 Task: Create Workspace Direct Marketing Workspace description Improve paid advertising return on investment (ROI). Workspace type Operations
Action: Mouse moved to (433, 95)
Screenshot: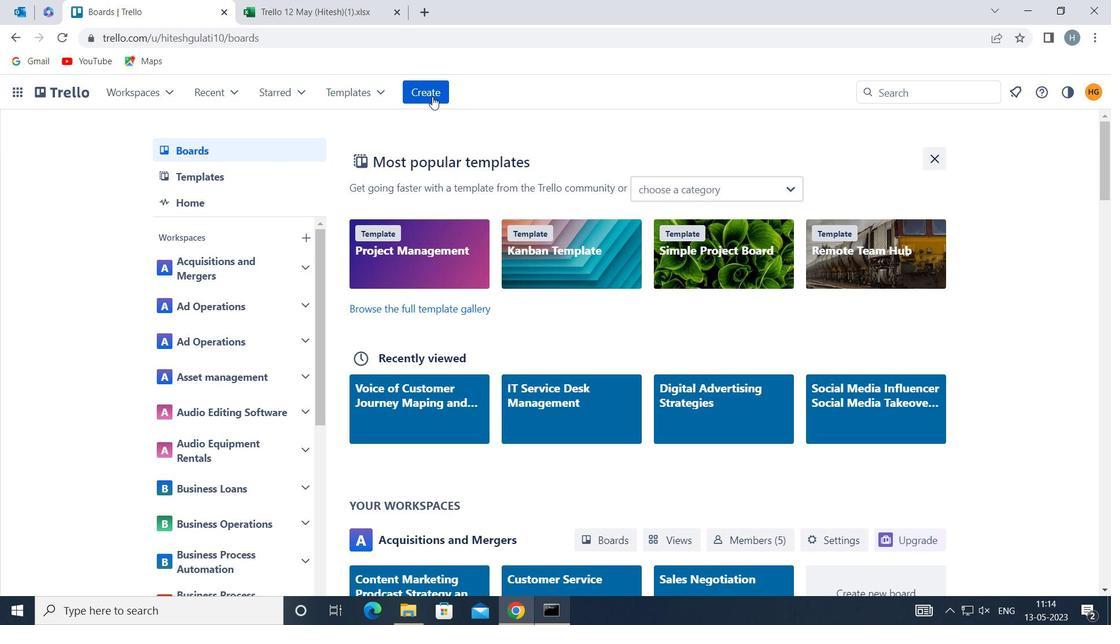 
Action: Mouse pressed left at (433, 95)
Screenshot: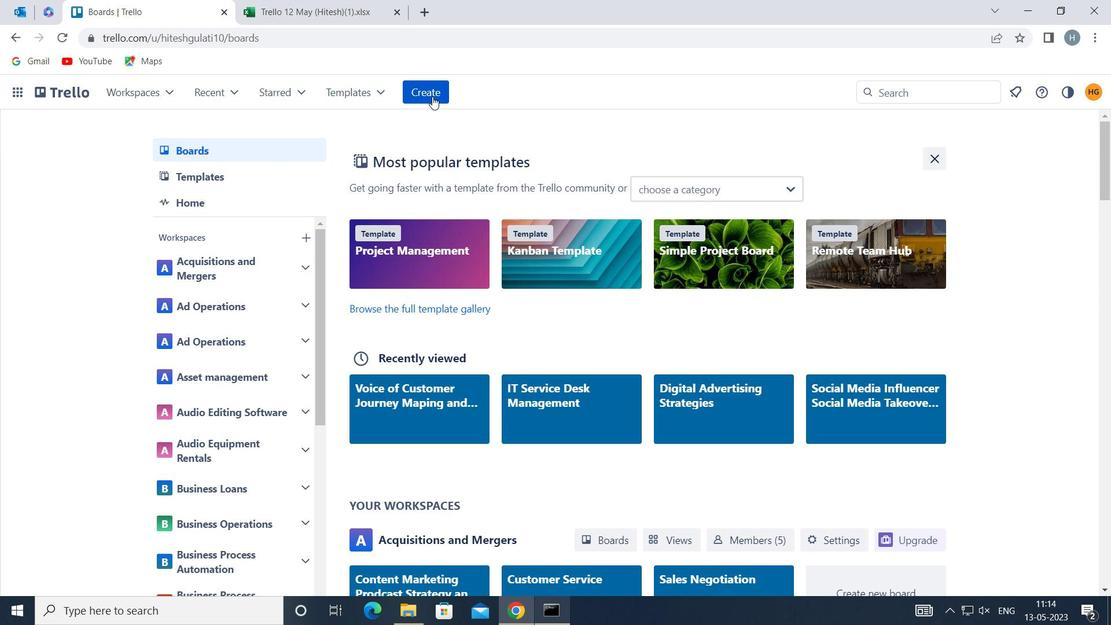 
Action: Mouse moved to (507, 242)
Screenshot: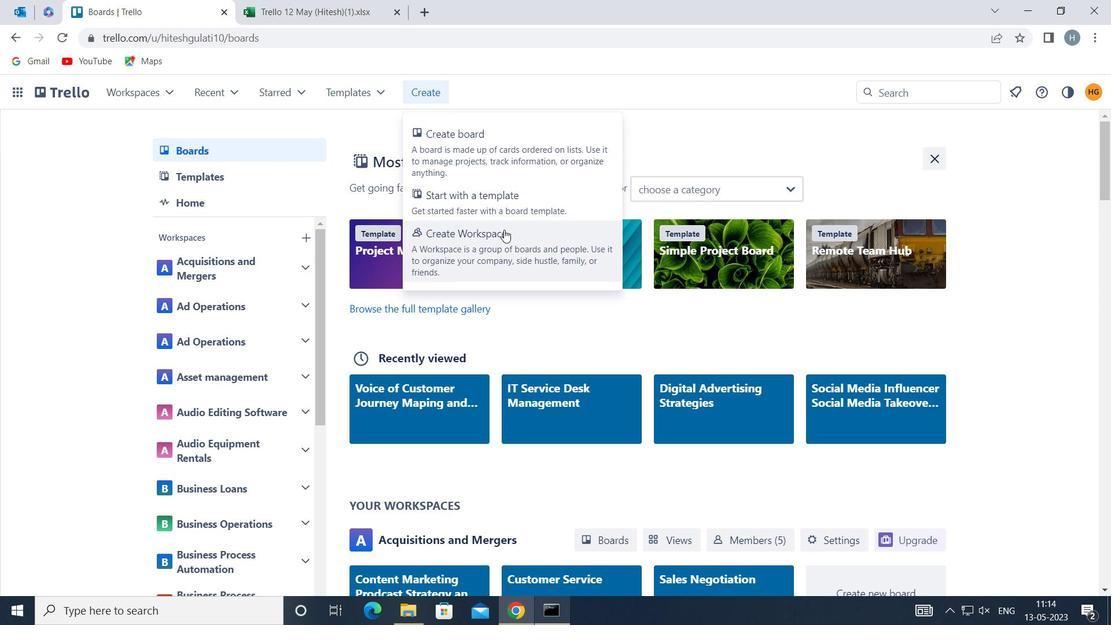 
Action: Mouse pressed left at (507, 242)
Screenshot: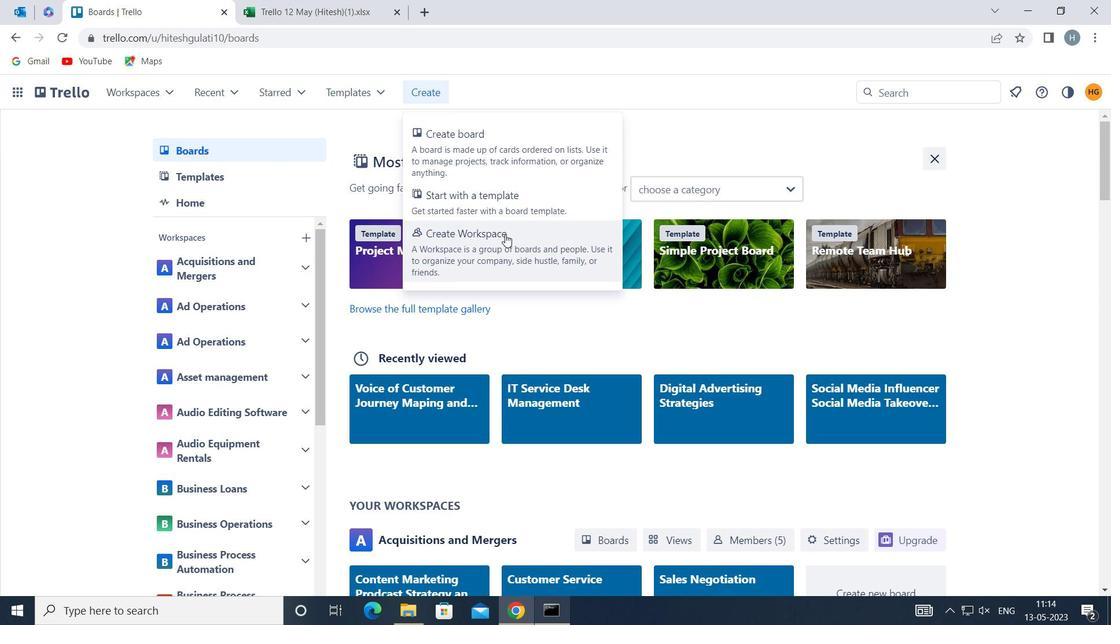 
Action: Mouse moved to (506, 257)
Screenshot: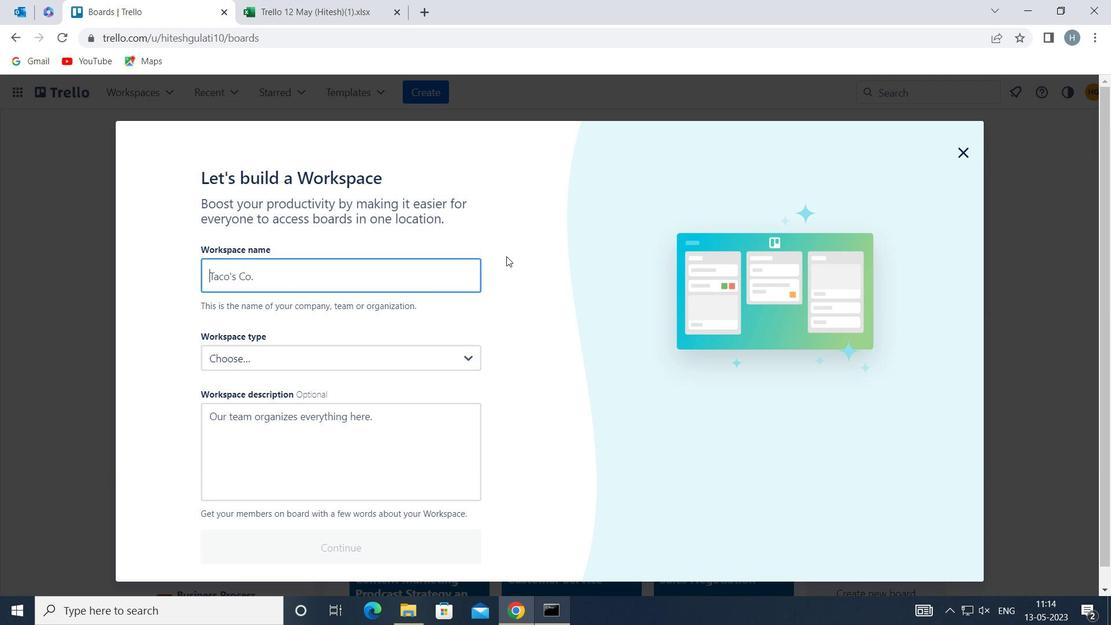 
Action: Key pressed <Key.shift>DIRECT<Key.space><Key.shift><Key.shift><Key.shift><Key.shift><Key.shift><Key.shift>MARKETING
Screenshot: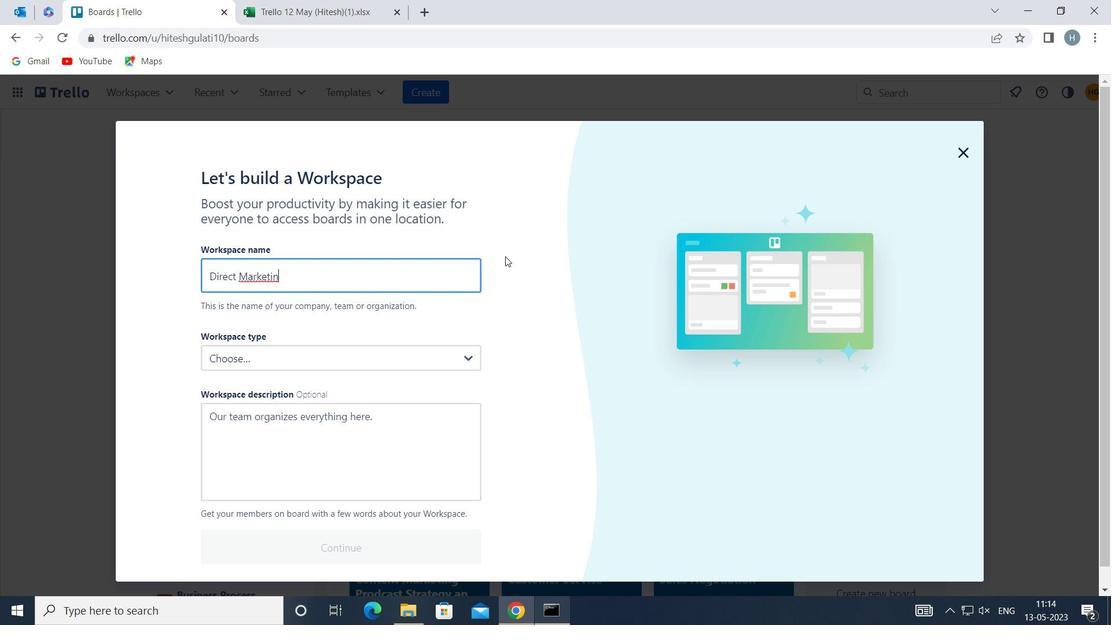 
Action: Mouse moved to (393, 424)
Screenshot: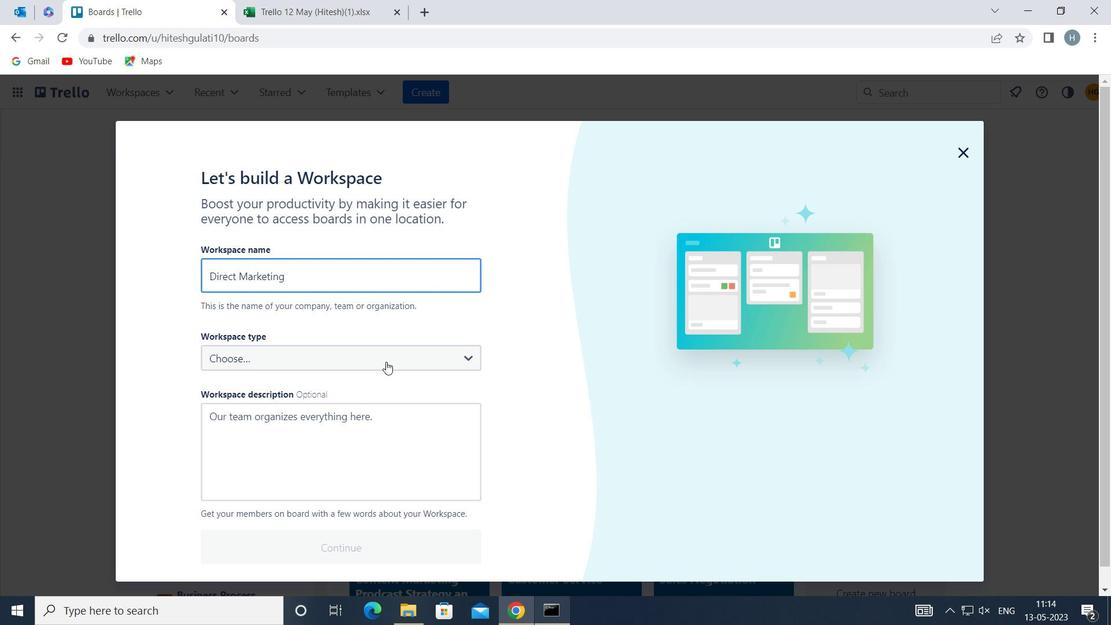 
Action: Mouse pressed left at (393, 424)
Screenshot: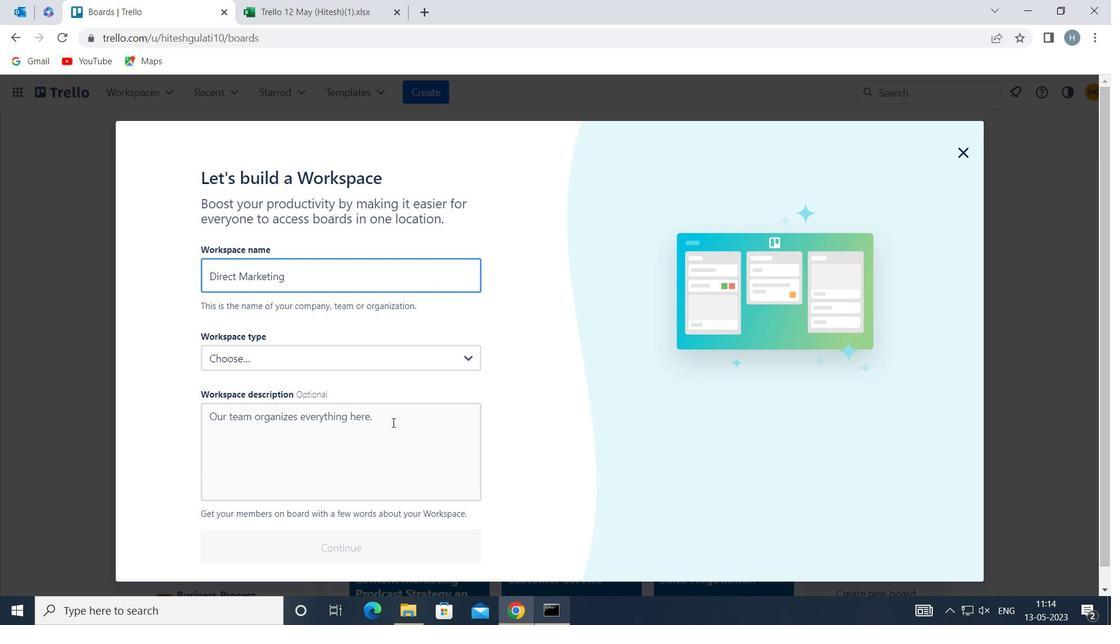 
Action: Mouse moved to (393, 425)
Screenshot: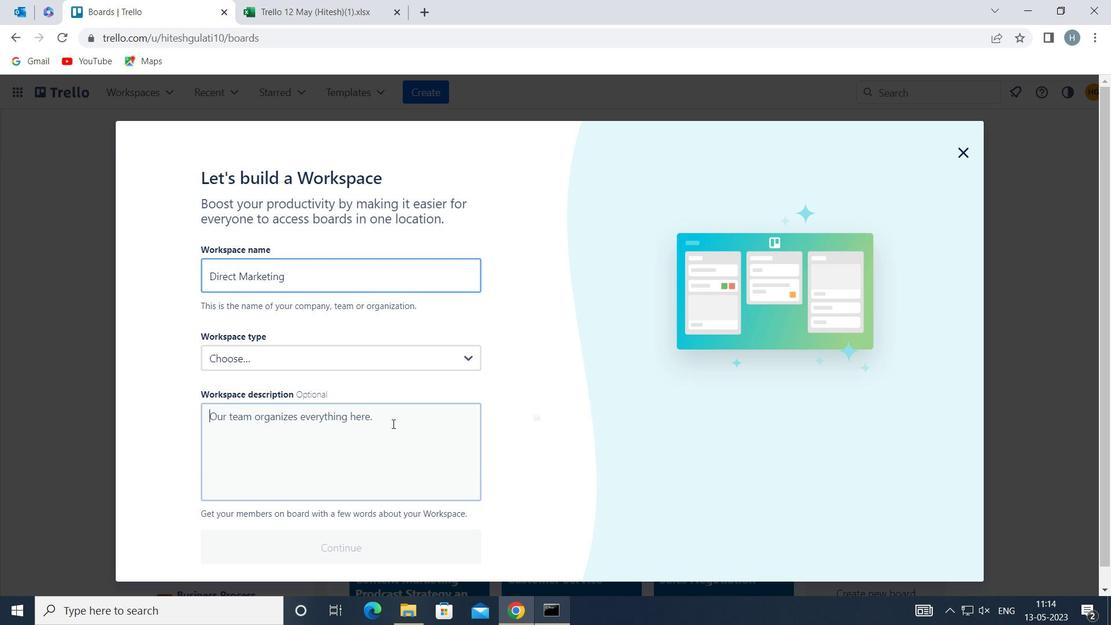 
Action: Key pressed <Key.shift>IMPROVE<Key.space><Key.shift>PII<Key.backspace><Key.backspace>AID<Key.space>ADVERTISING<Key.space>RETURN<Key.space>ON<Key.space>INVESTMENT<Key.space><Key.shift_r>(<Key.shift>ROI<Key.space><Key.shift_r>)
Screenshot: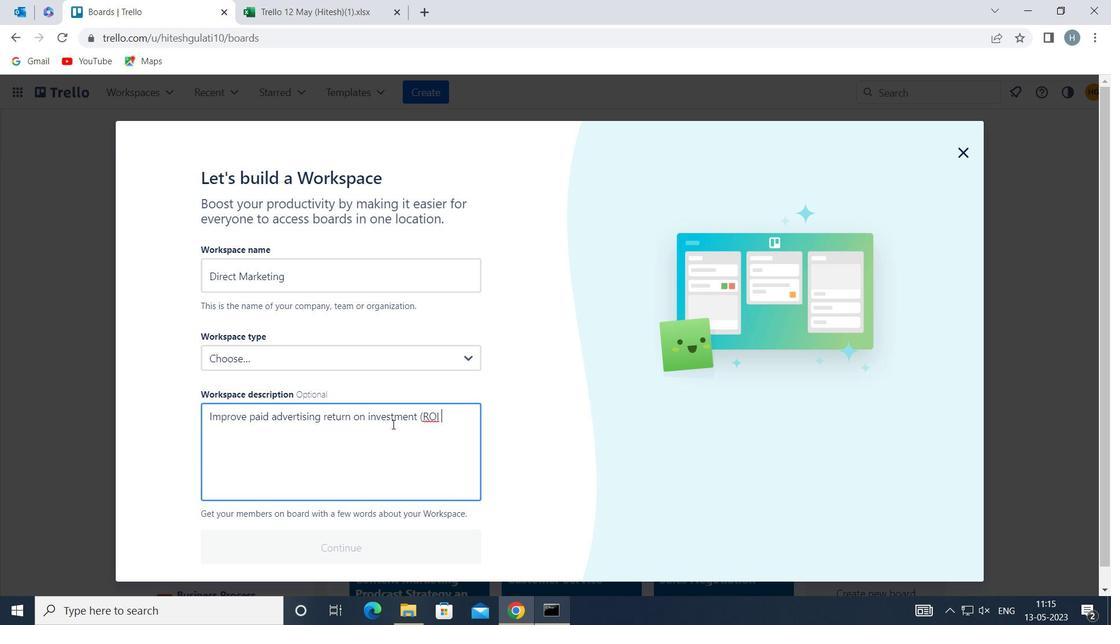 
Action: Mouse moved to (450, 438)
Screenshot: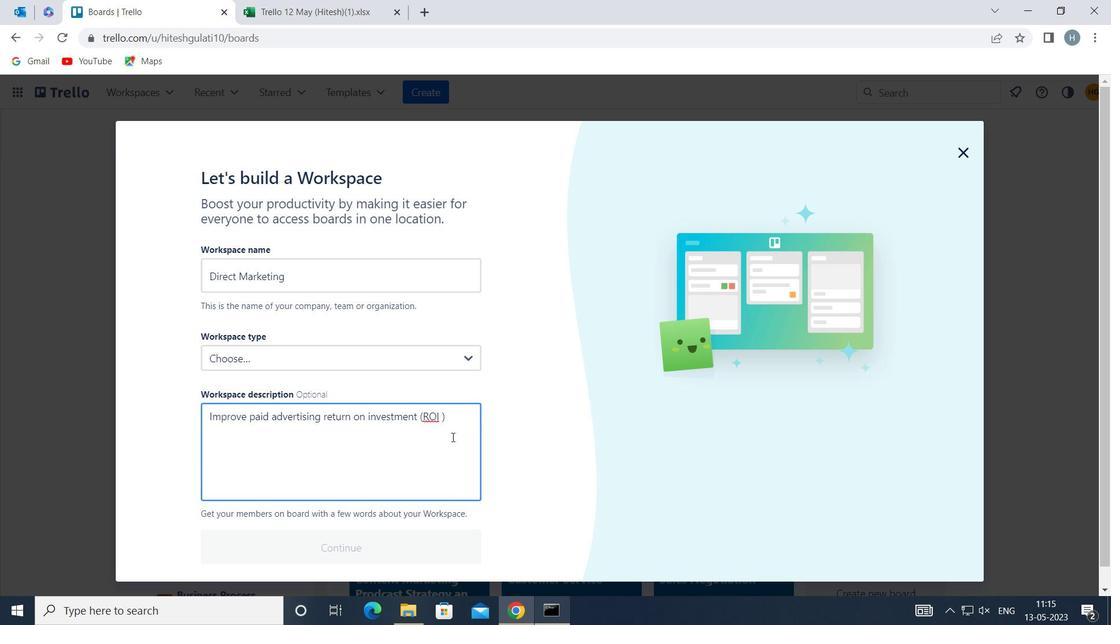 
Action: Mouse pressed left at (450, 438)
Screenshot: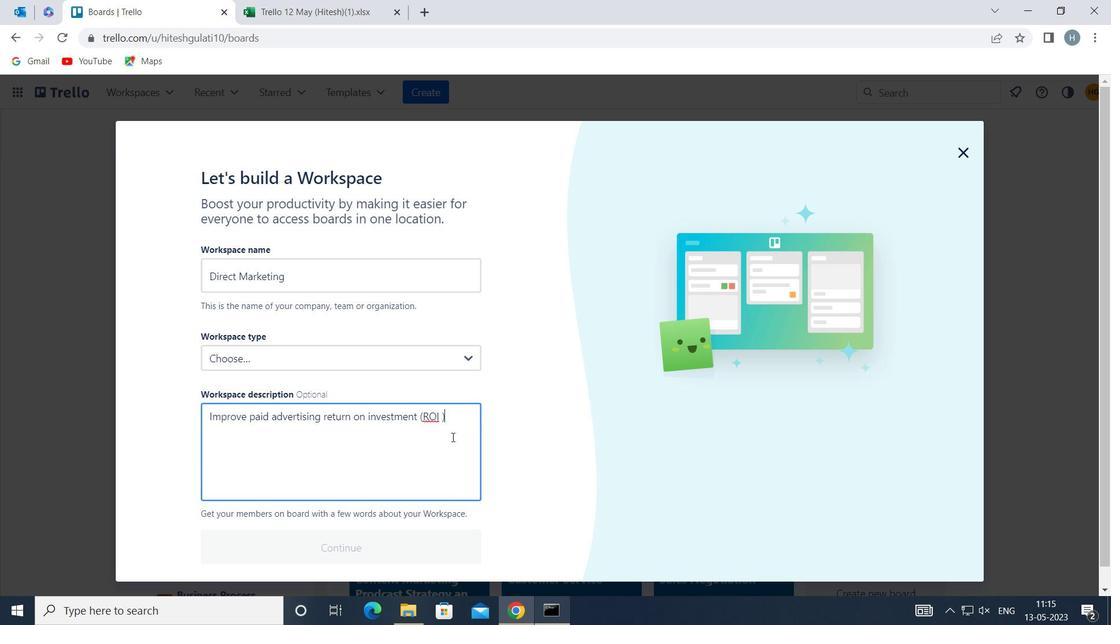 
Action: Mouse moved to (424, 357)
Screenshot: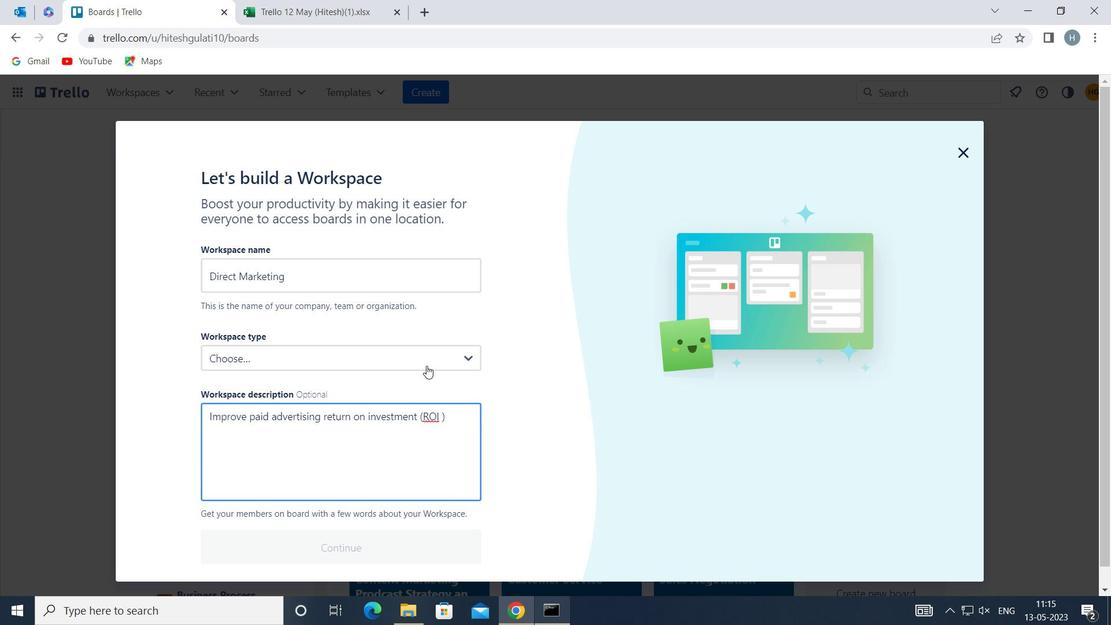 
Action: Mouse pressed left at (424, 357)
Screenshot: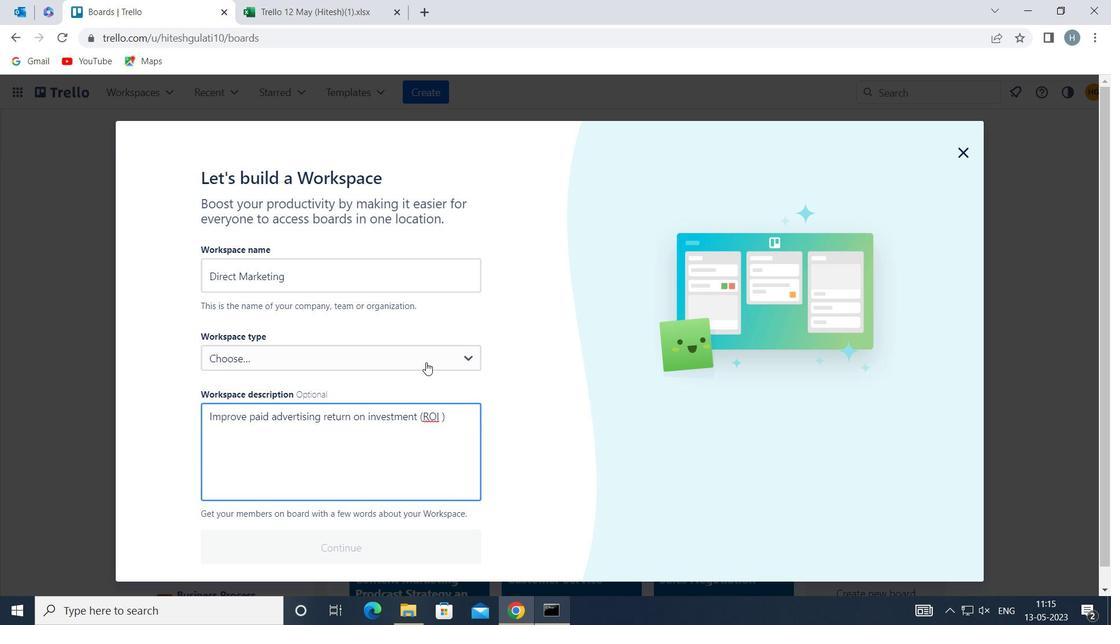 
Action: Mouse moved to (363, 526)
Screenshot: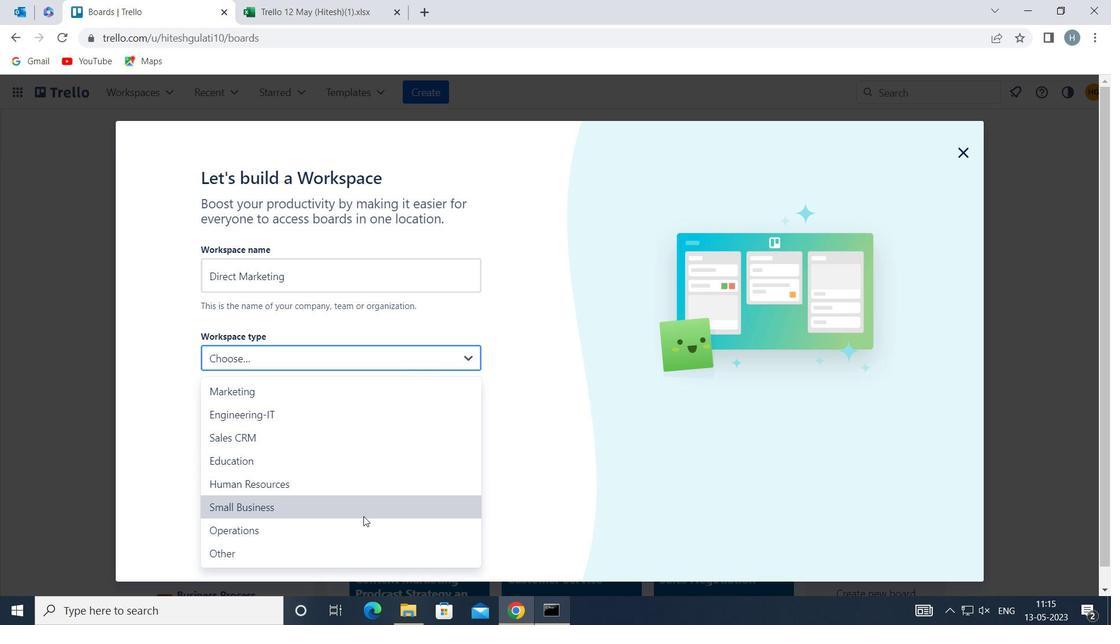 
Action: Mouse pressed left at (363, 526)
Screenshot: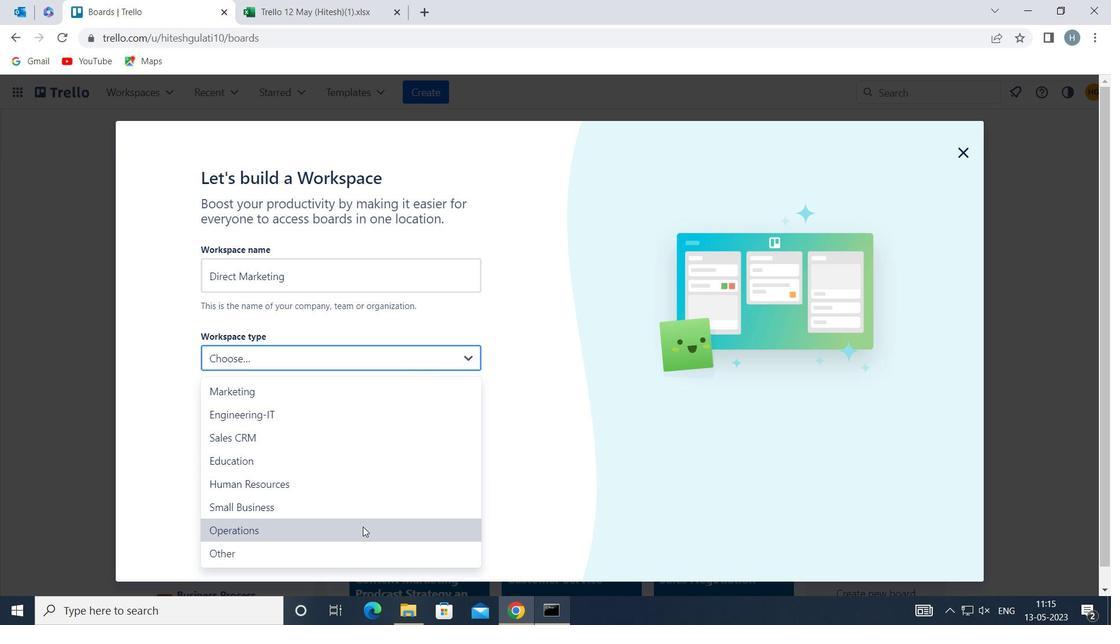 
Action: Mouse moved to (390, 546)
Screenshot: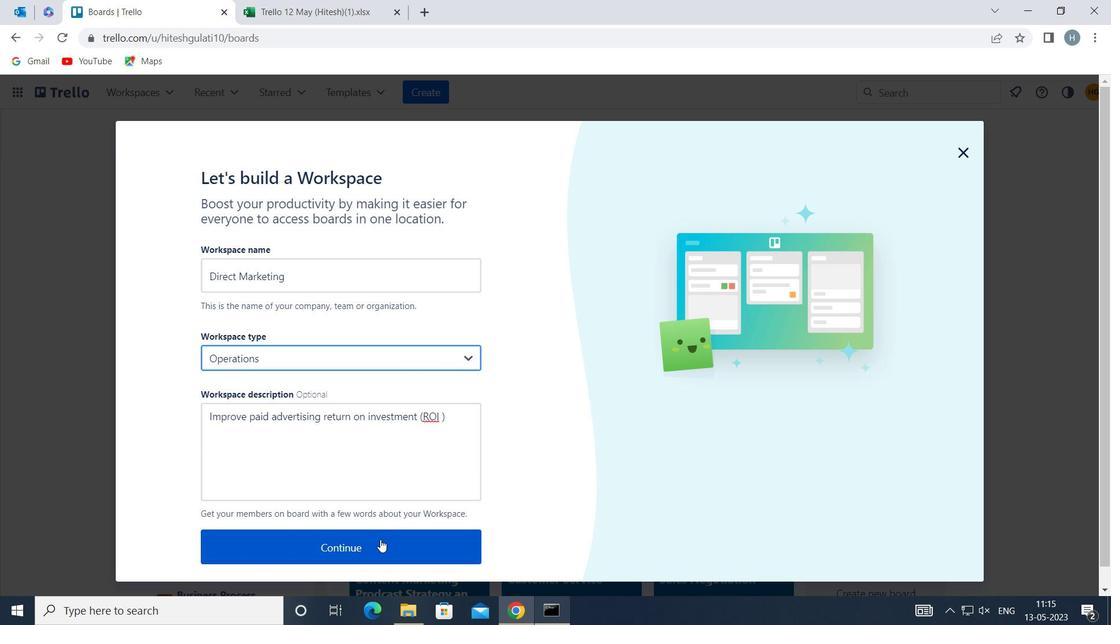 
Action: Mouse pressed left at (390, 546)
Screenshot: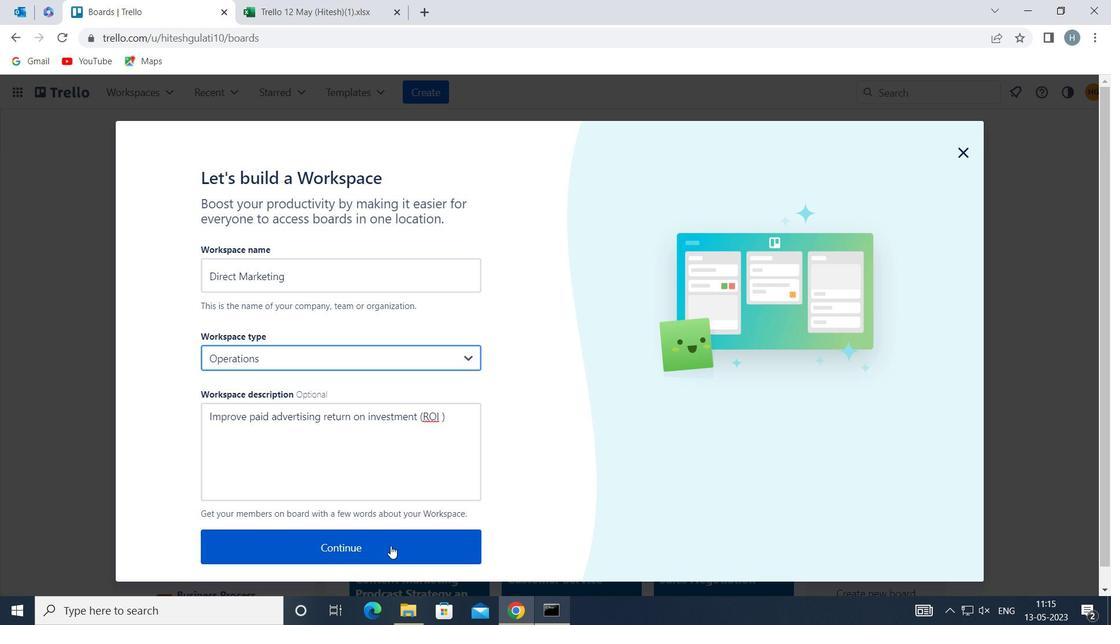 
Action: Mouse moved to (508, 305)
Screenshot: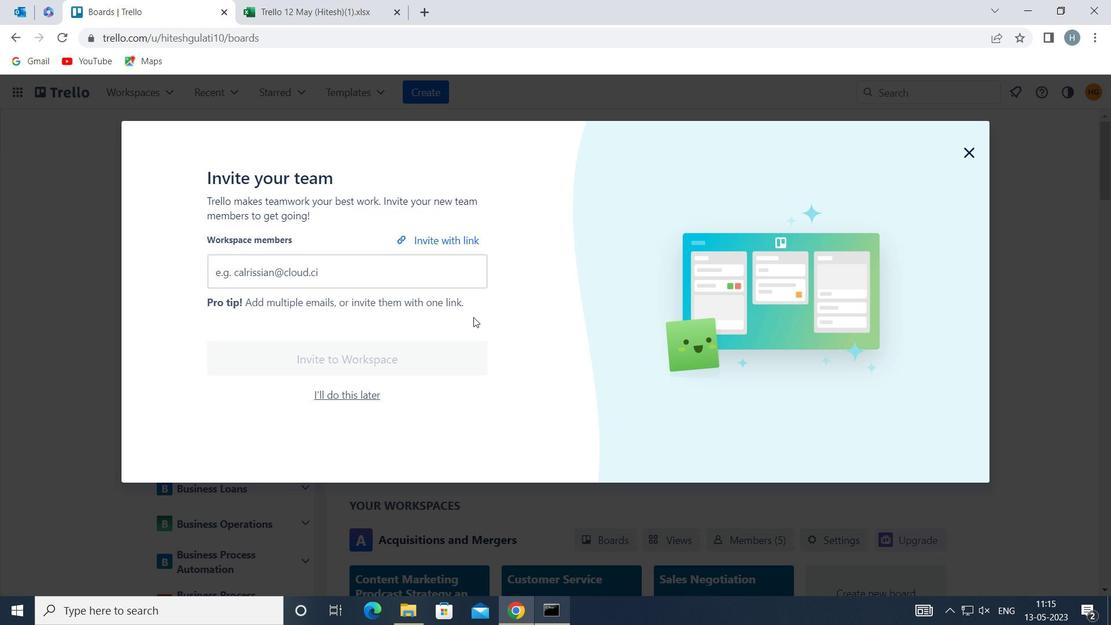
Action: Key pressed <Key.f8>
Screenshot: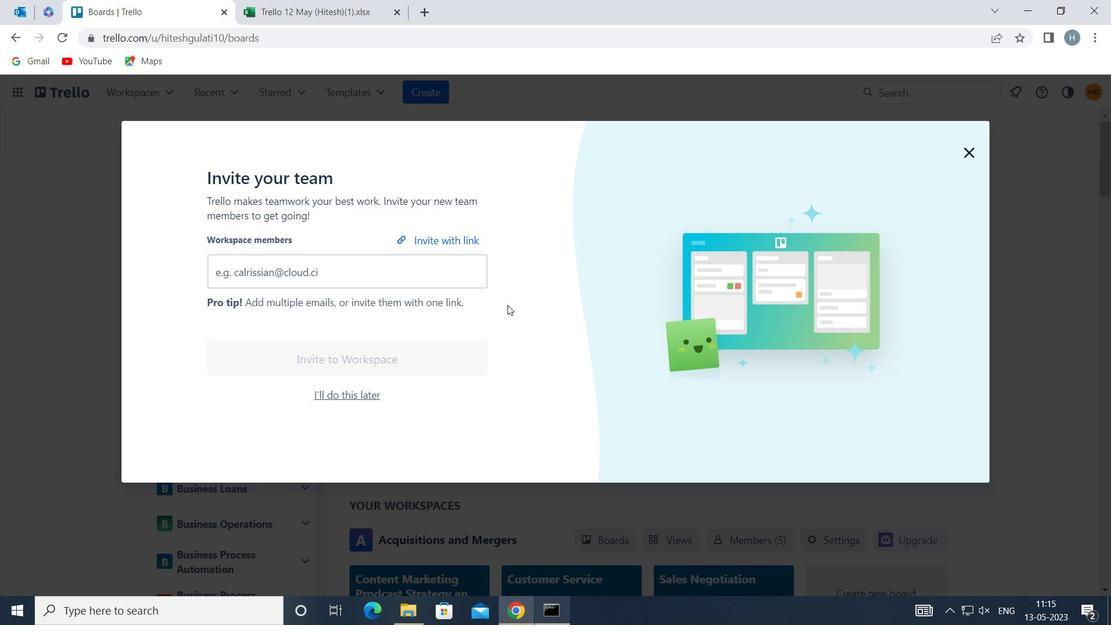 
